 Task: Set up a filter to identify issues that have been idle for a certain period.
Action: Mouse moved to (189, 55)
Screenshot: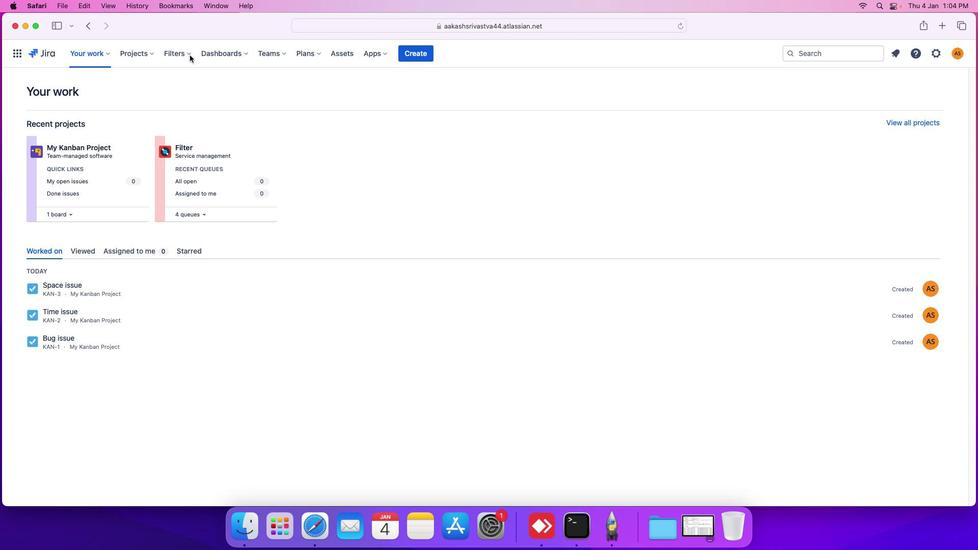 
Action: Mouse pressed left at (189, 55)
Screenshot: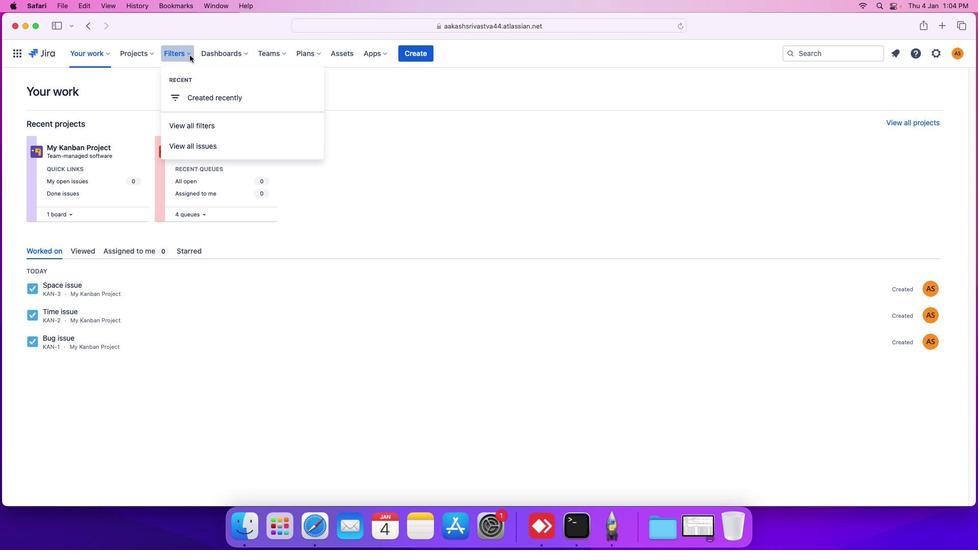 
Action: Mouse pressed left at (189, 55)
Screenshot: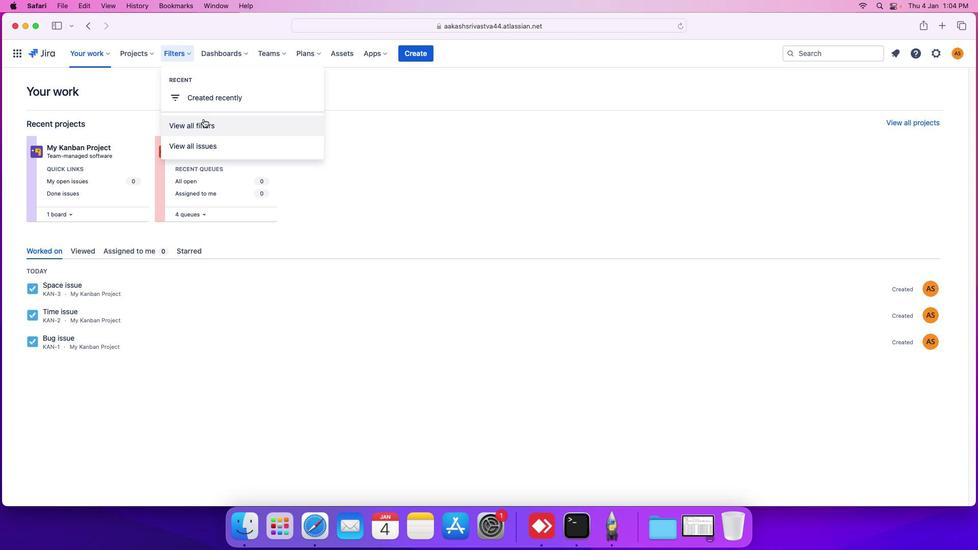 
Action: Mouse moved to (203, 124)
Screenshot: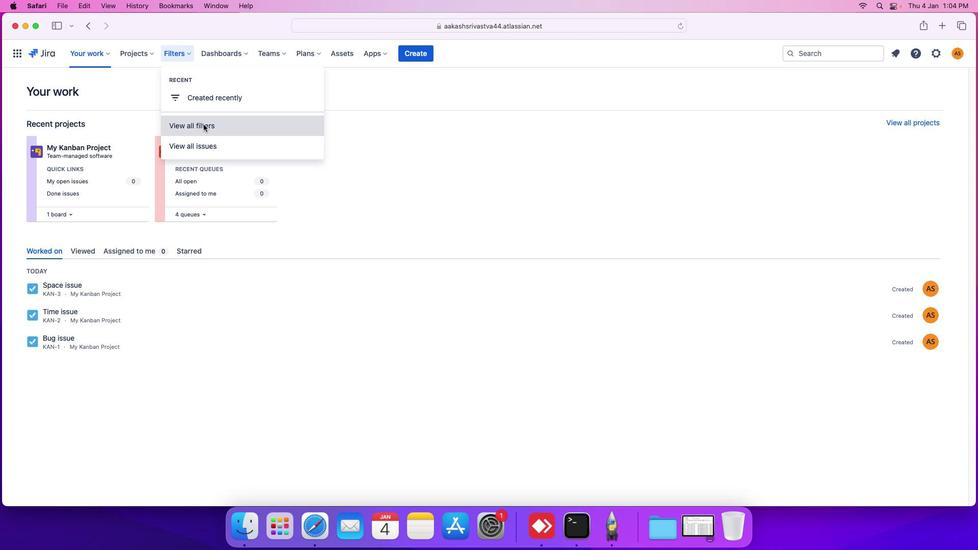 
Action: Mouse pressed left at (203, 124)
Screenshot: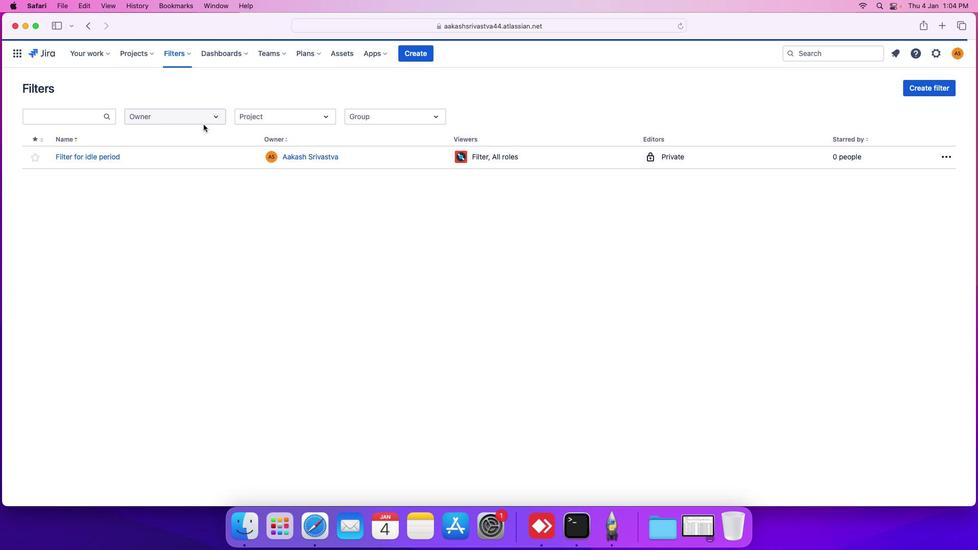 
Action: Mouse moved to (919, 93)
Screenshot: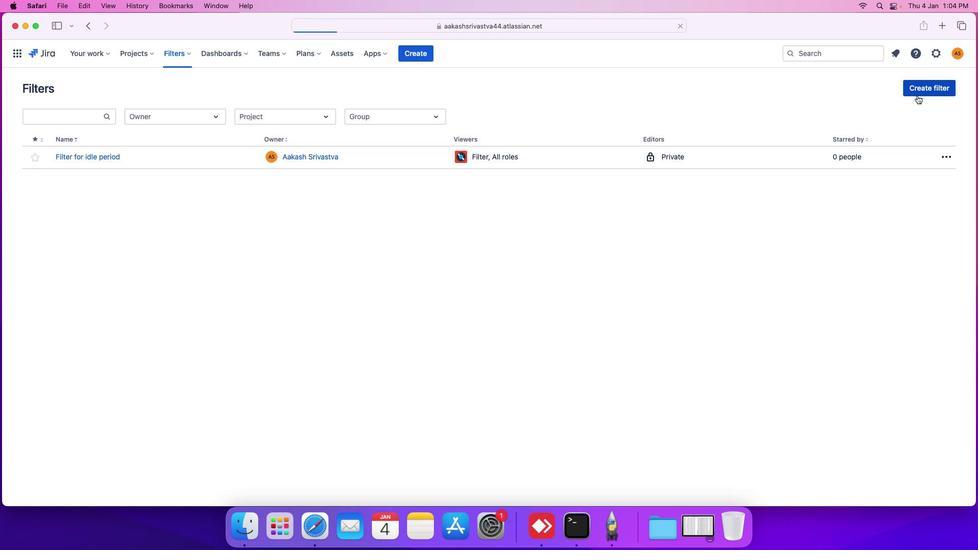
Action: Mouse pressed left at (919, 93)
Screenshot: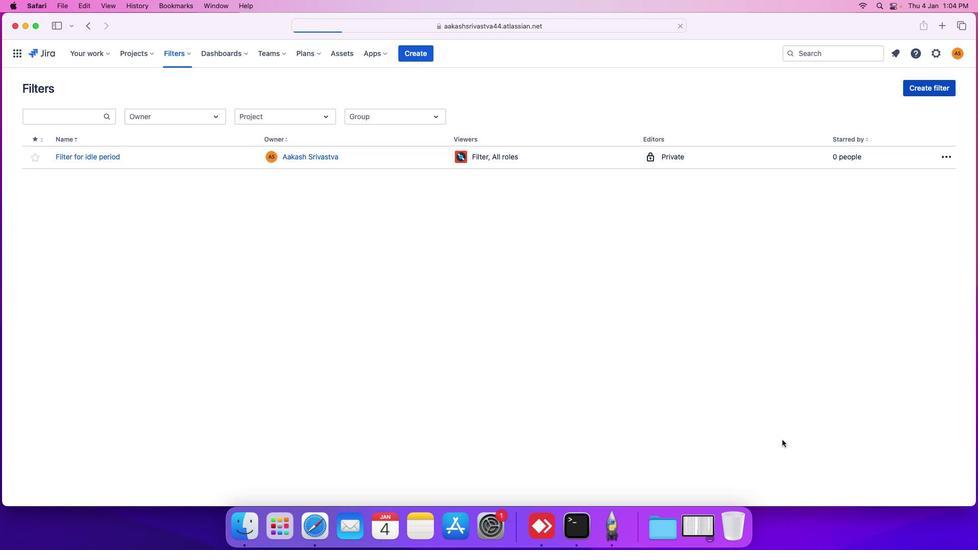 
Action: Mouse moved to (372, 125)
Screenshot: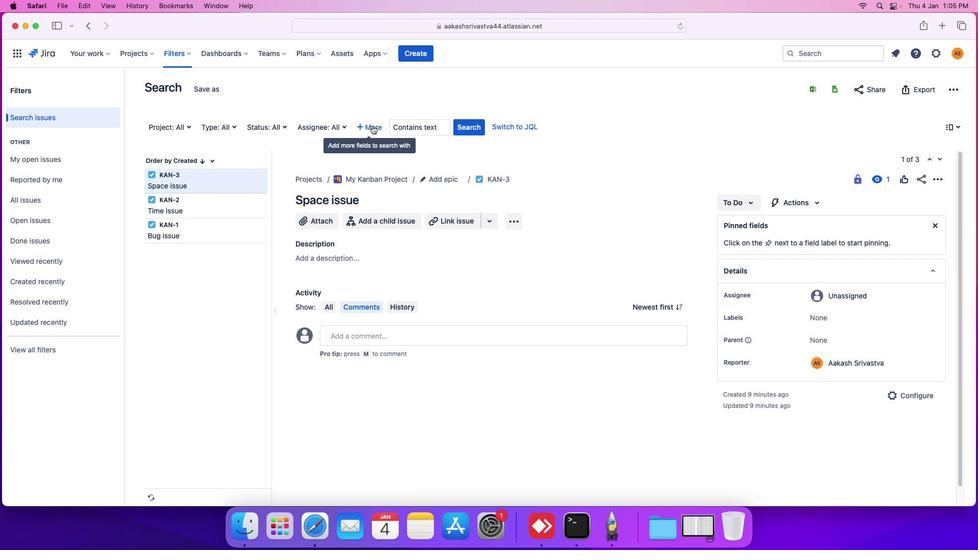 
Action: Mouse pressed left at (372, 125)
Screenshot: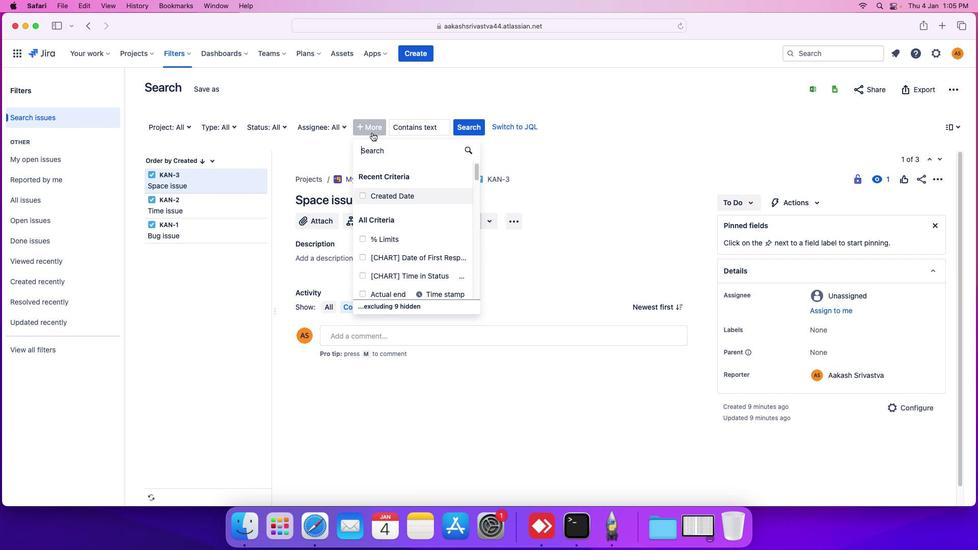 
Action: Mouse moved to (362, 197)
Screenshot: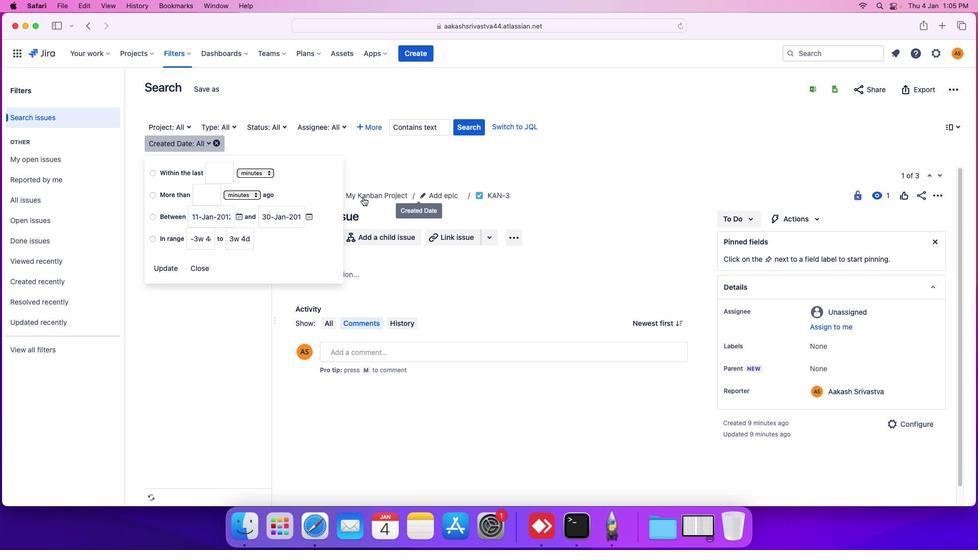 
Action: Mouse pressed left at (362, 197)
Screenshot: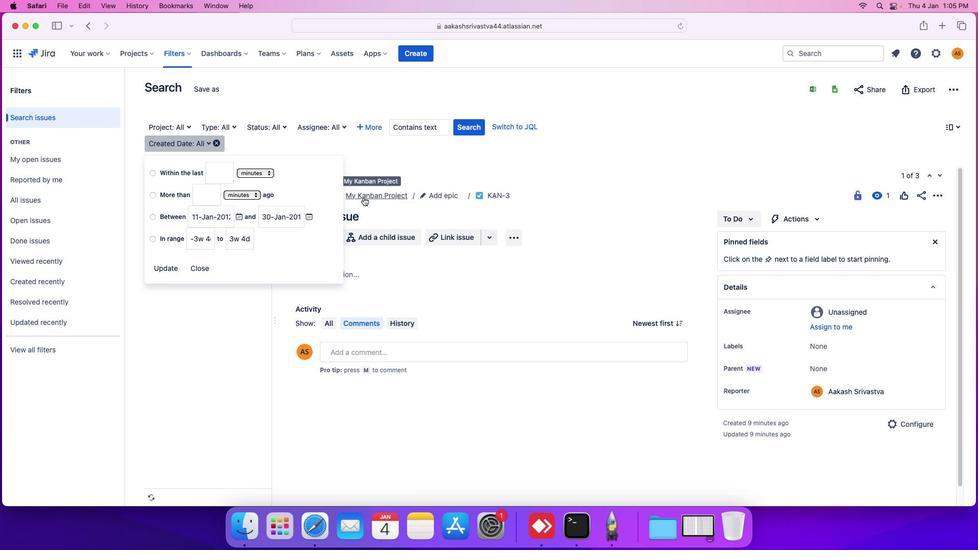 
Action: Mouse moved to (152, 174)
Screenshot: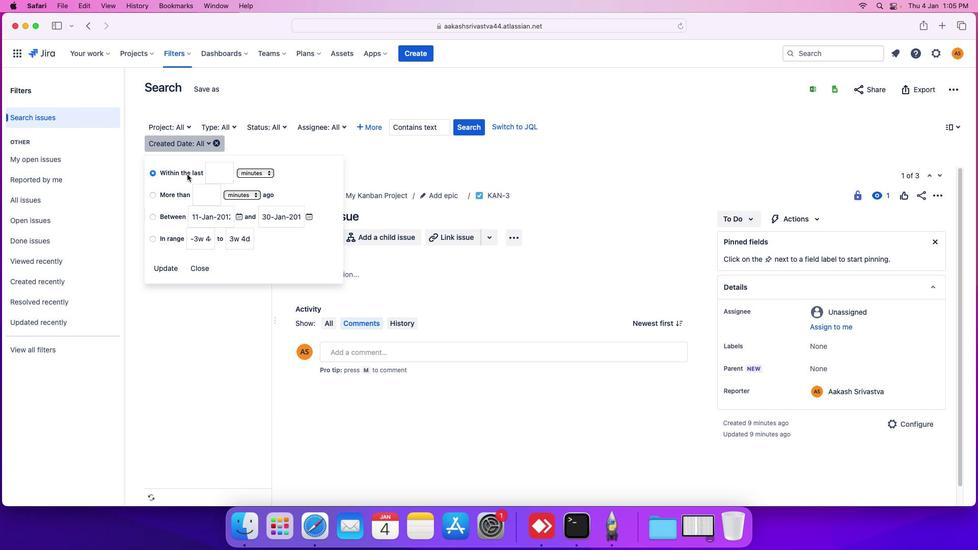 
Action: Mouse pressed left at (152, 174)
Screenshot: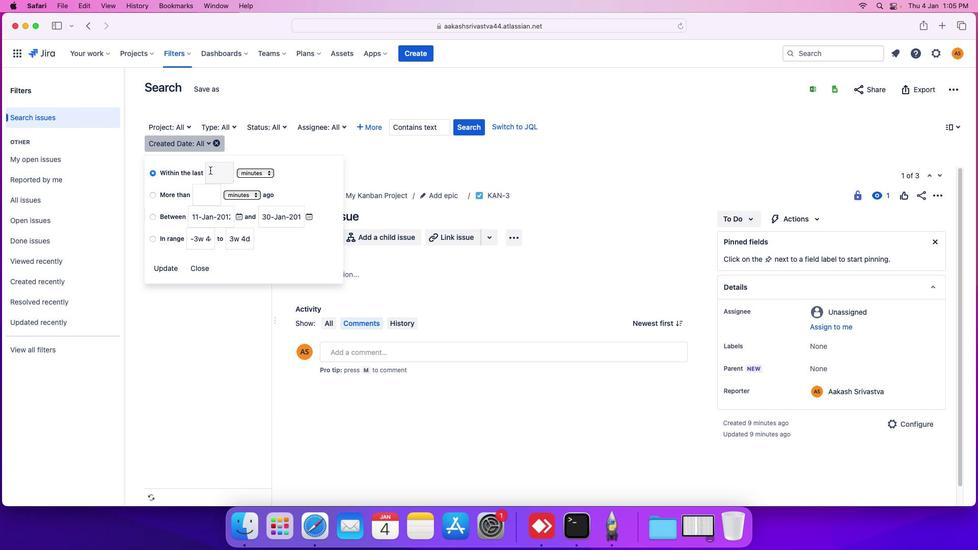 
Action: Mouse moved to (211, 170)
Screenshot: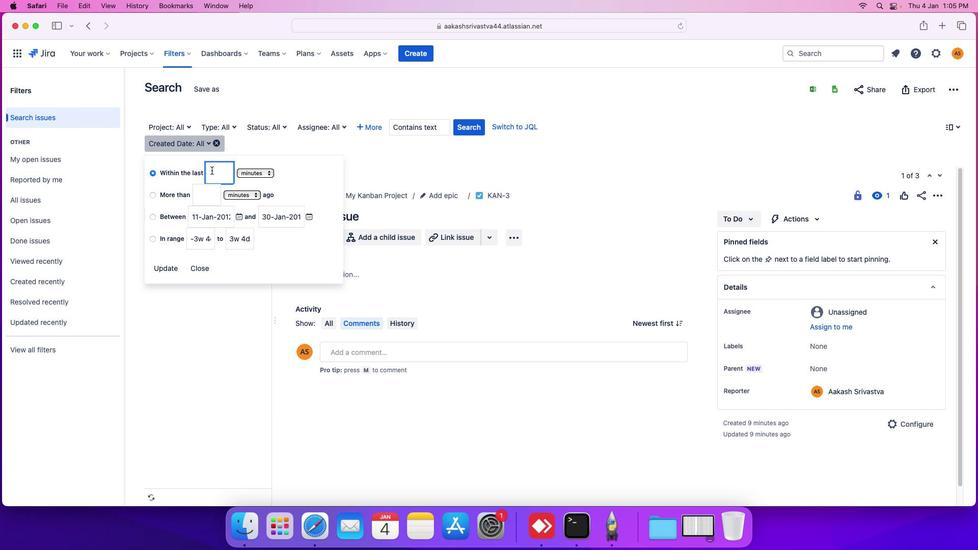 
Action: Mouse pressed left at (211, 170)
Screenshot: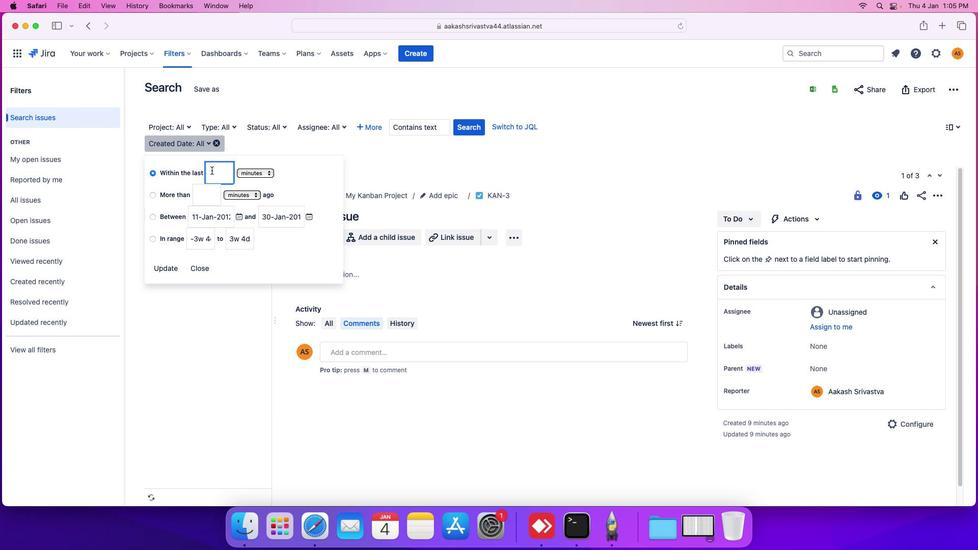 
Action: Mouse moved to (212, 170)
Screenshot: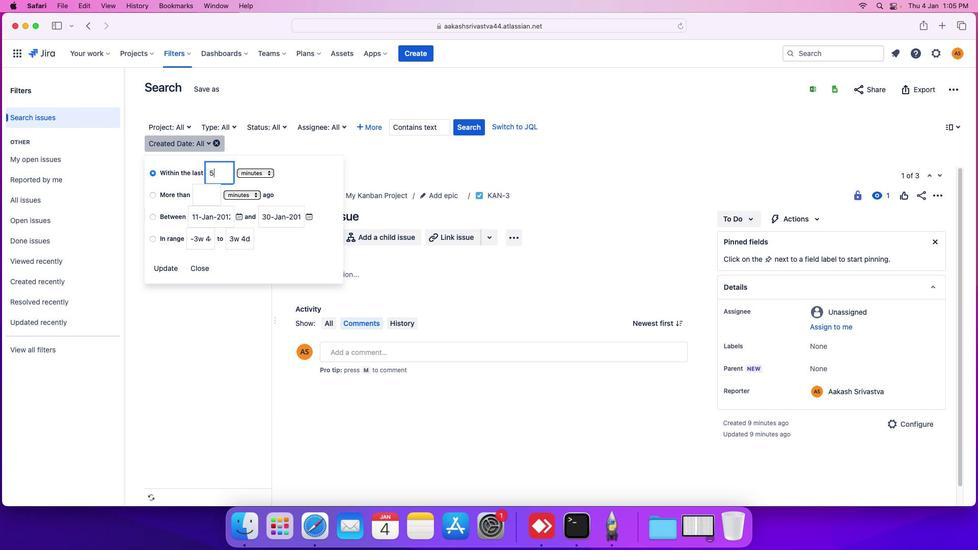 
Action: Key pressed '5''0'
Screenshot: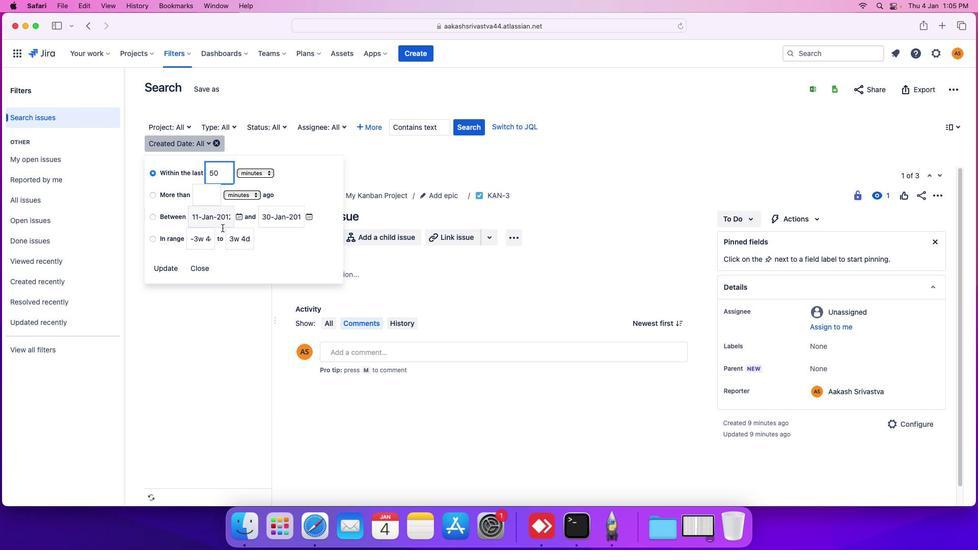 
Action: Mouse moved to (167, 270)
Screenshot: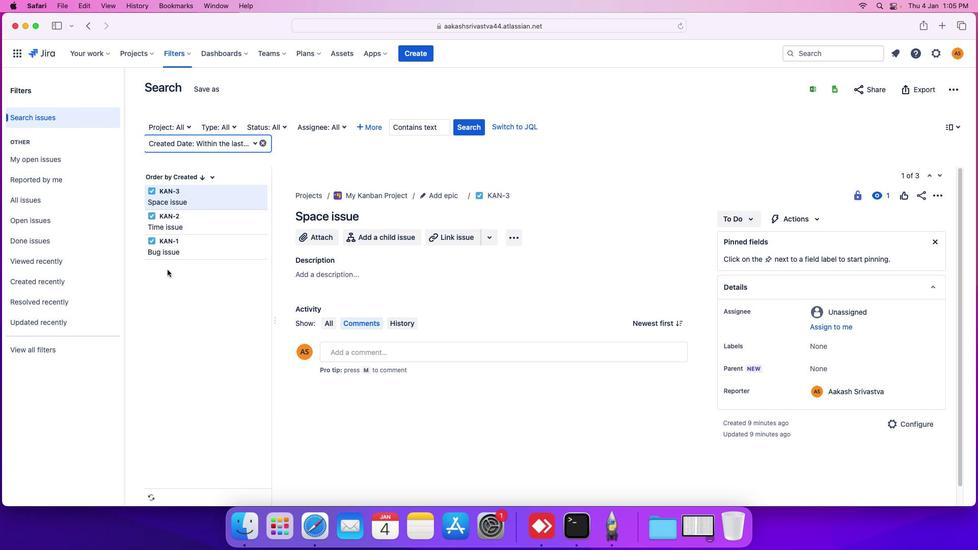
Action: Mouse pressed left at (167, 270)
Screenshot: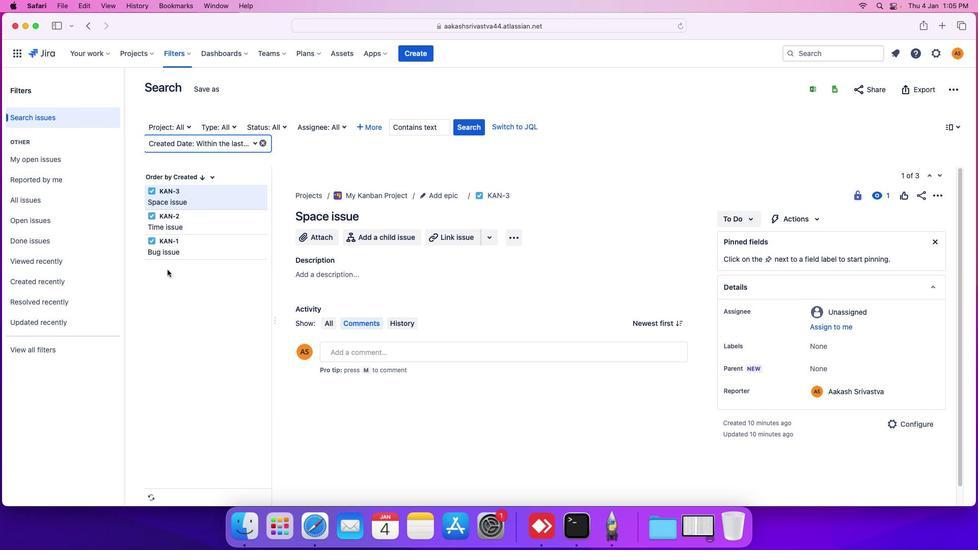 
Action: Mouse moved to (221, 139)
Screenshot: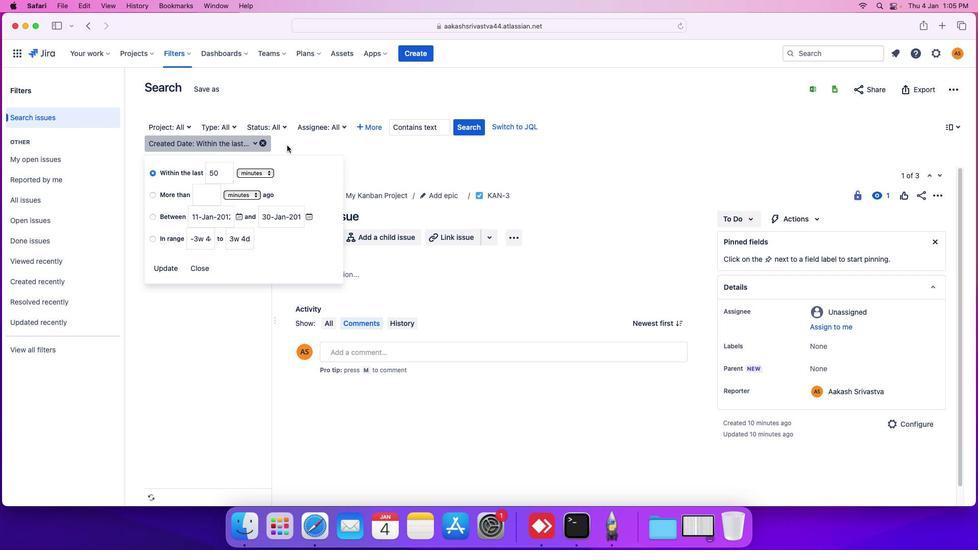 
Action: Mouse pressed left at (221, 139)
Screenshot: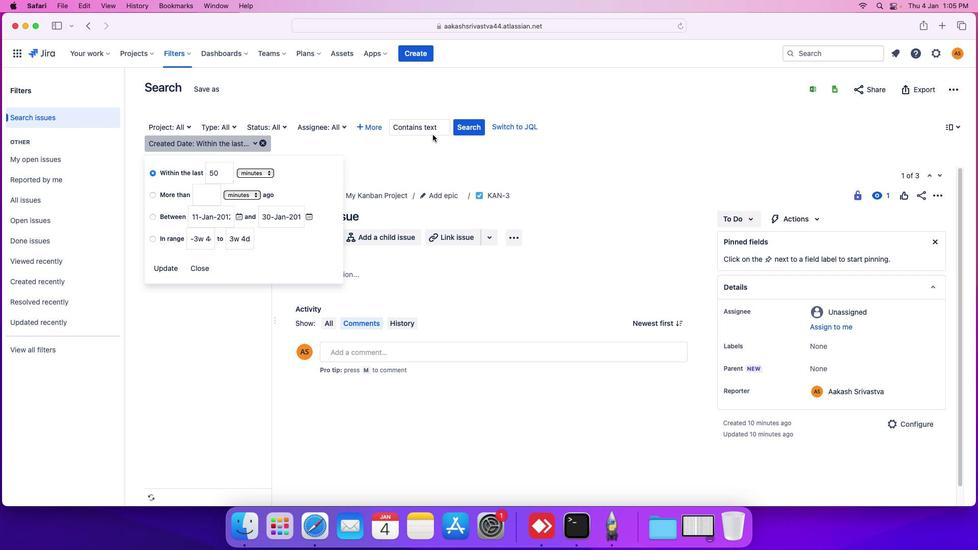 
Action: Mouse moved to (469, 124)
Screenshot: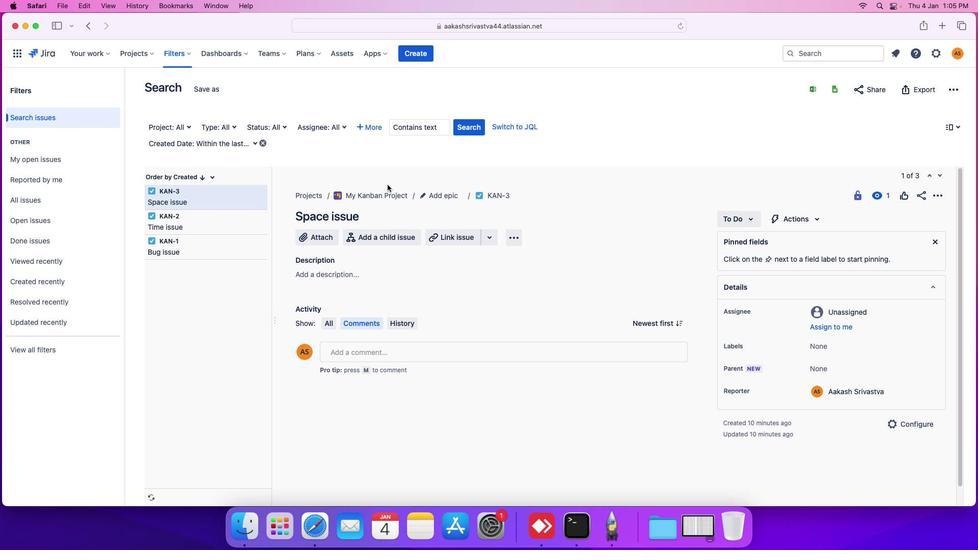 
Action: Mouse pressed left at (469, 124)
Screenshot: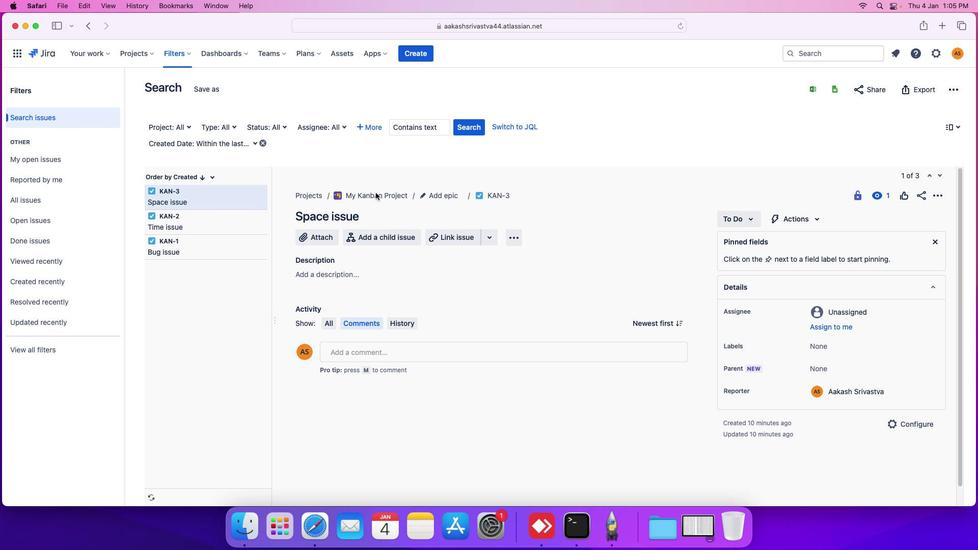 
Action: Mouse moved to (202, 288)
Screenshot: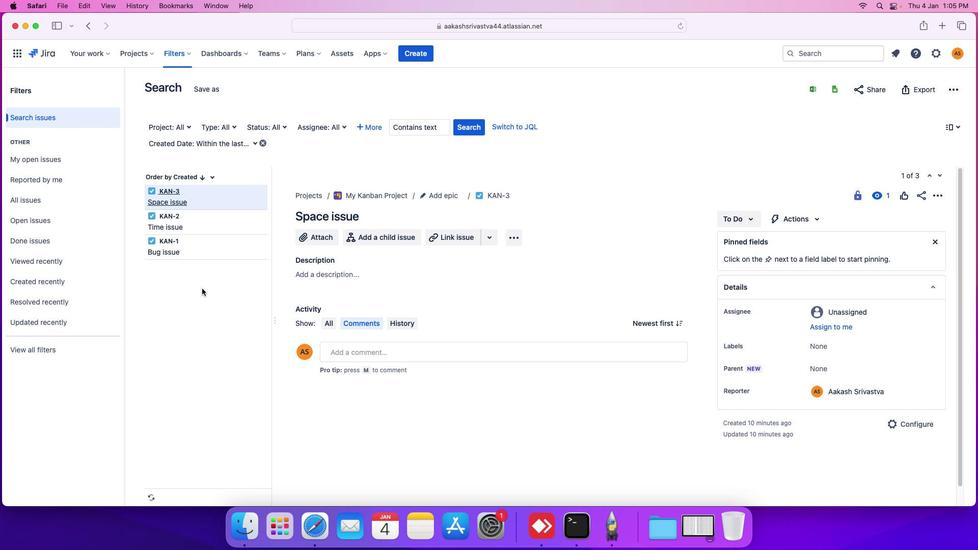 
